 Task: Search for boat rental options in Miami, Florida, and Key West, Florida.
Action: Mouse moved to (172, 76)
Screenshot: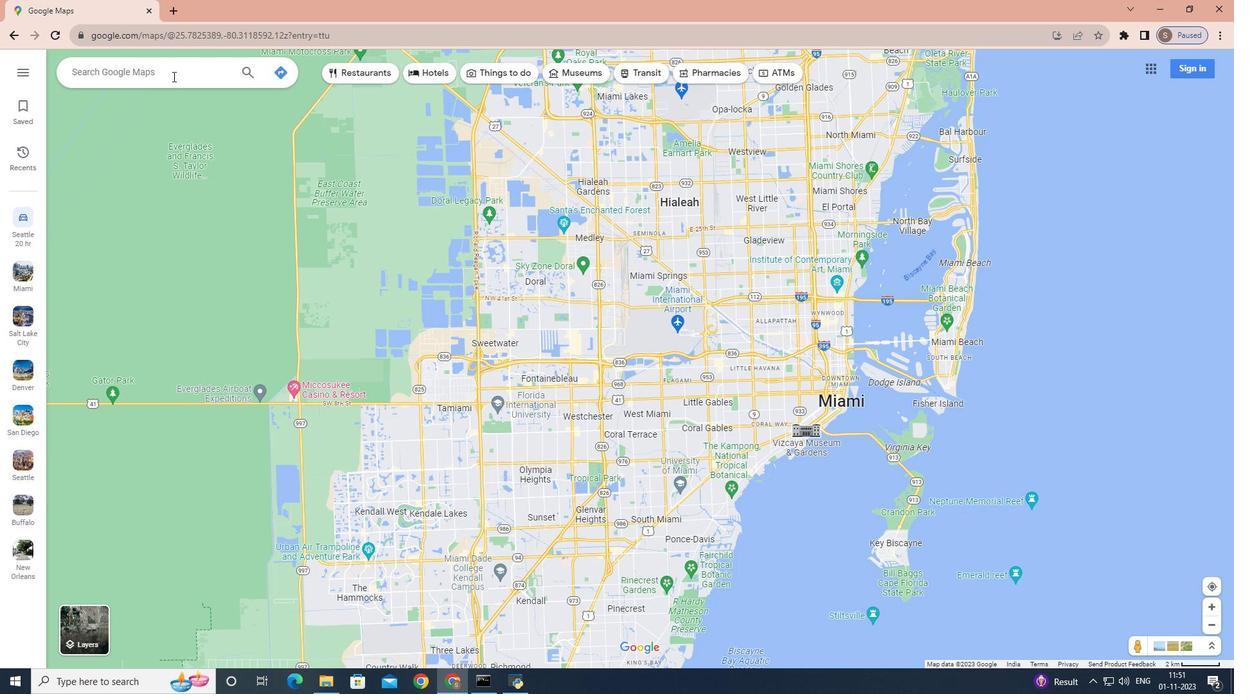 
Action: Mouse pressed left at (172, 76)
Screenshot: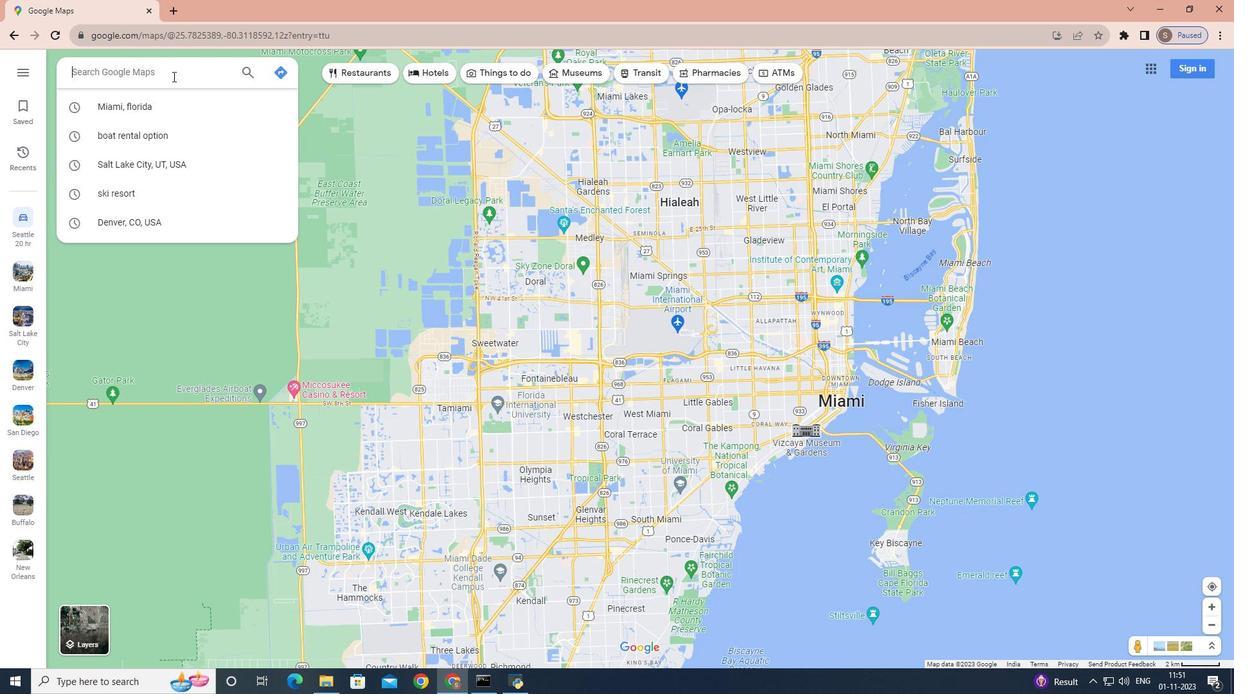 
Action: Key pressed <Key.shift_r>Miami,<Key.space><Key.shift>Florida<Key.enter>
Screenshot: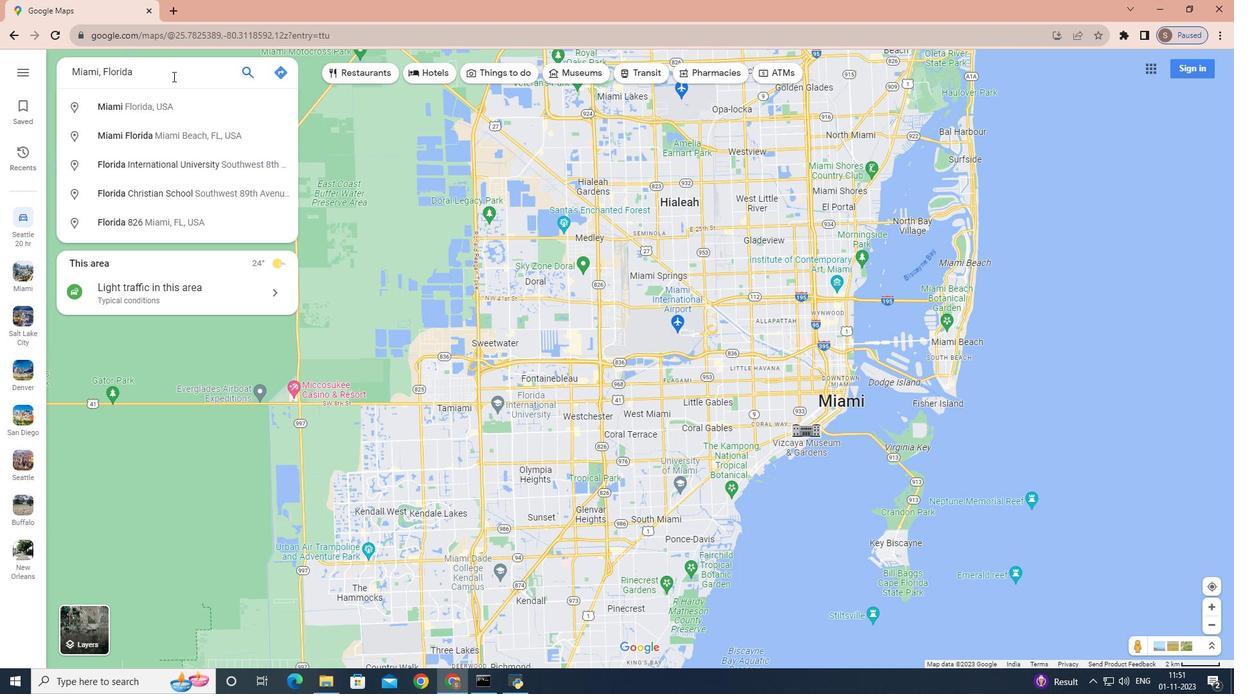 
Action: Mouse moved to (183, 286)
Screenshot: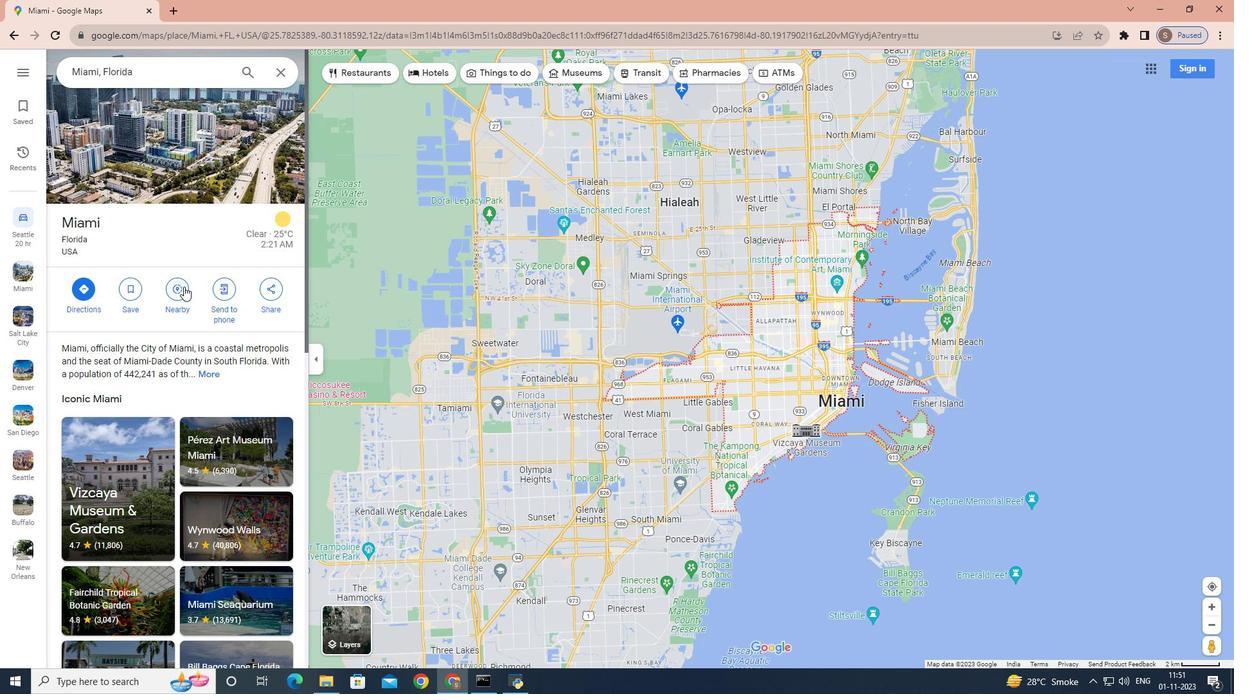 
Action: Mouse pressed left at (183, 286)
Screenshot: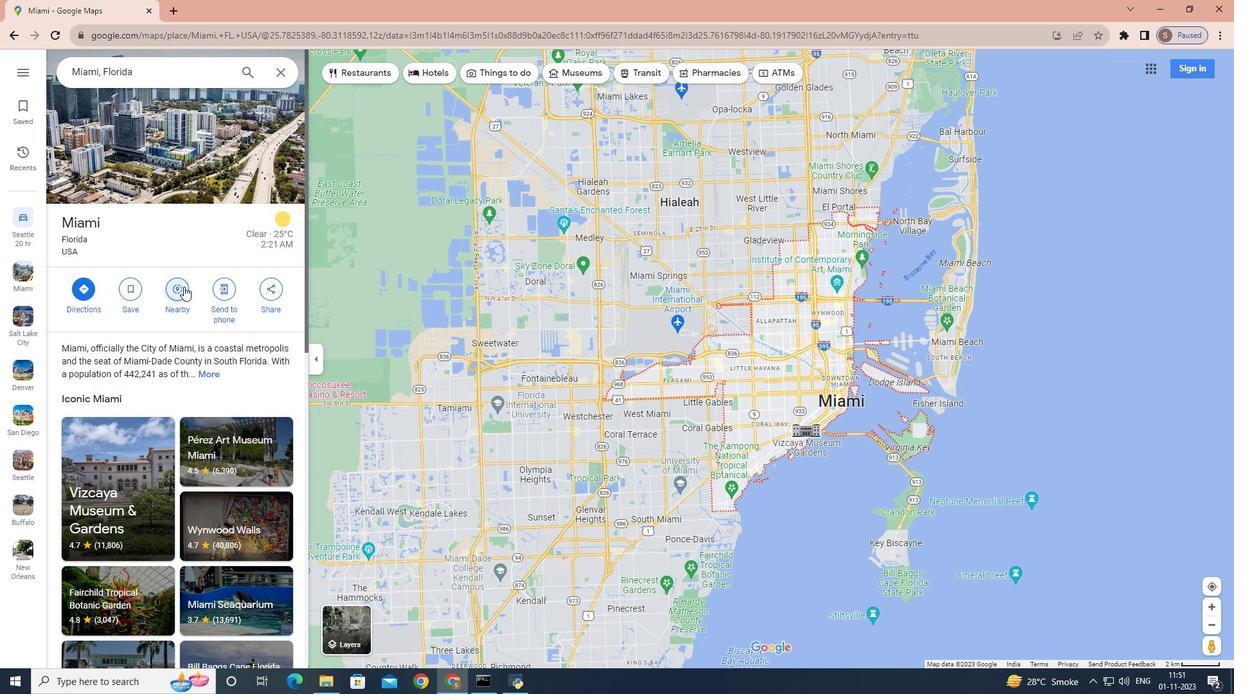 
Action: Key pressed boat<Key.space>rental<Key.space>options<Key.enter>
Screenshot: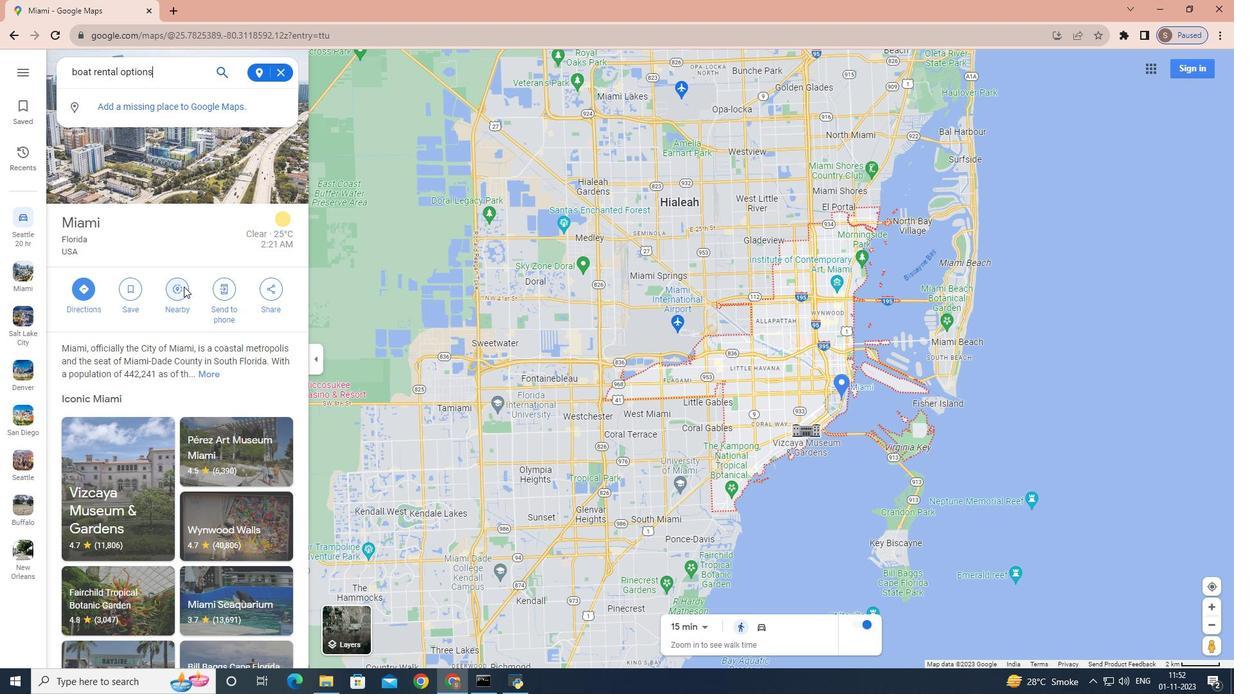 
Action: Mouse moved to (183, 194)
Screenshot: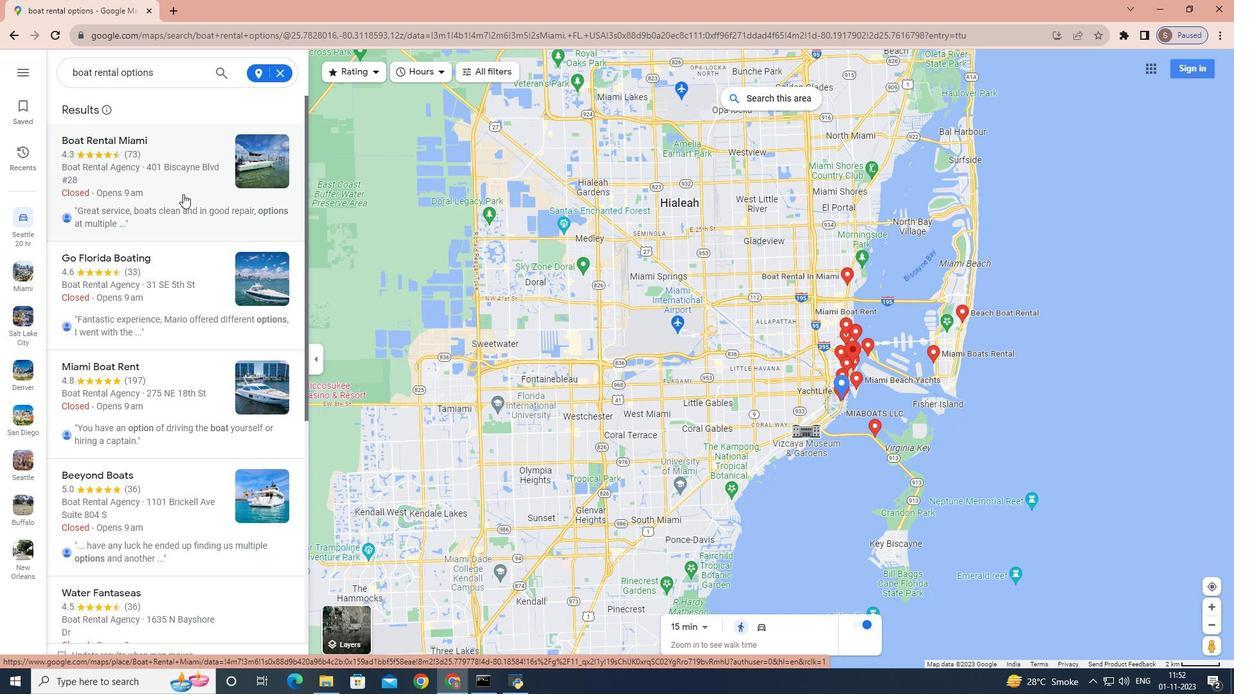 
Action: Mouse scrolled (183, 193) with delta (0, 0)
Screenshot: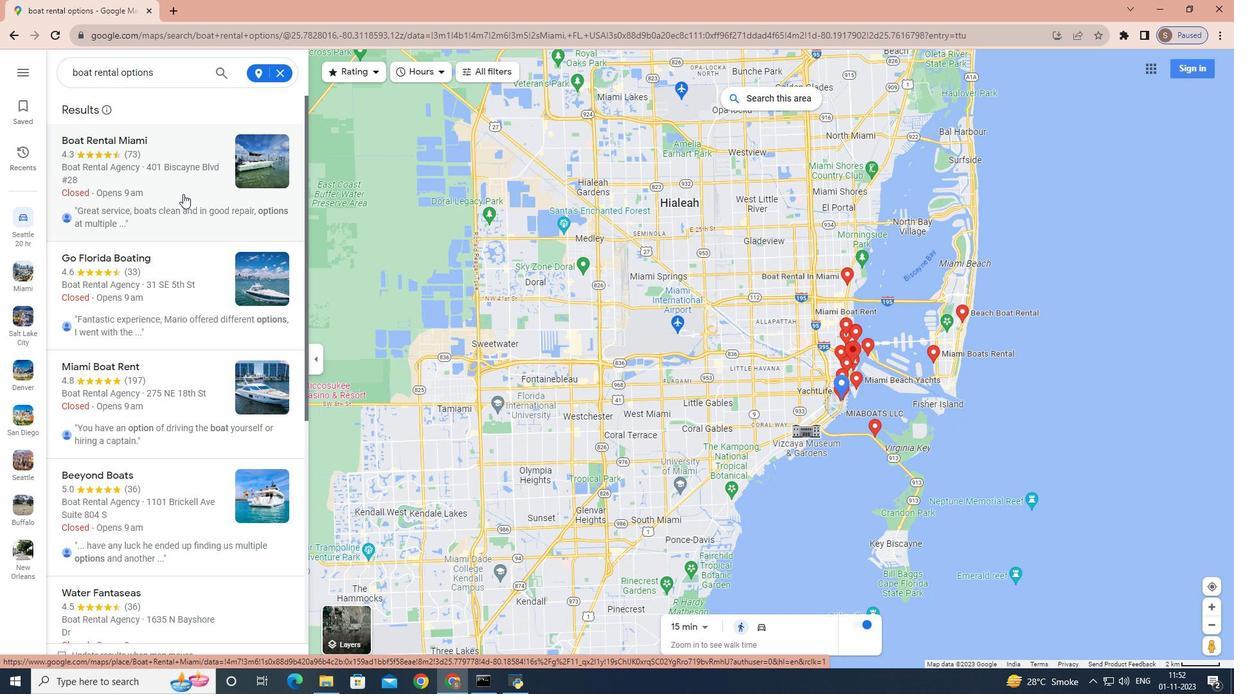 
Action: Mouse moved to (279, 74)
Screenshot: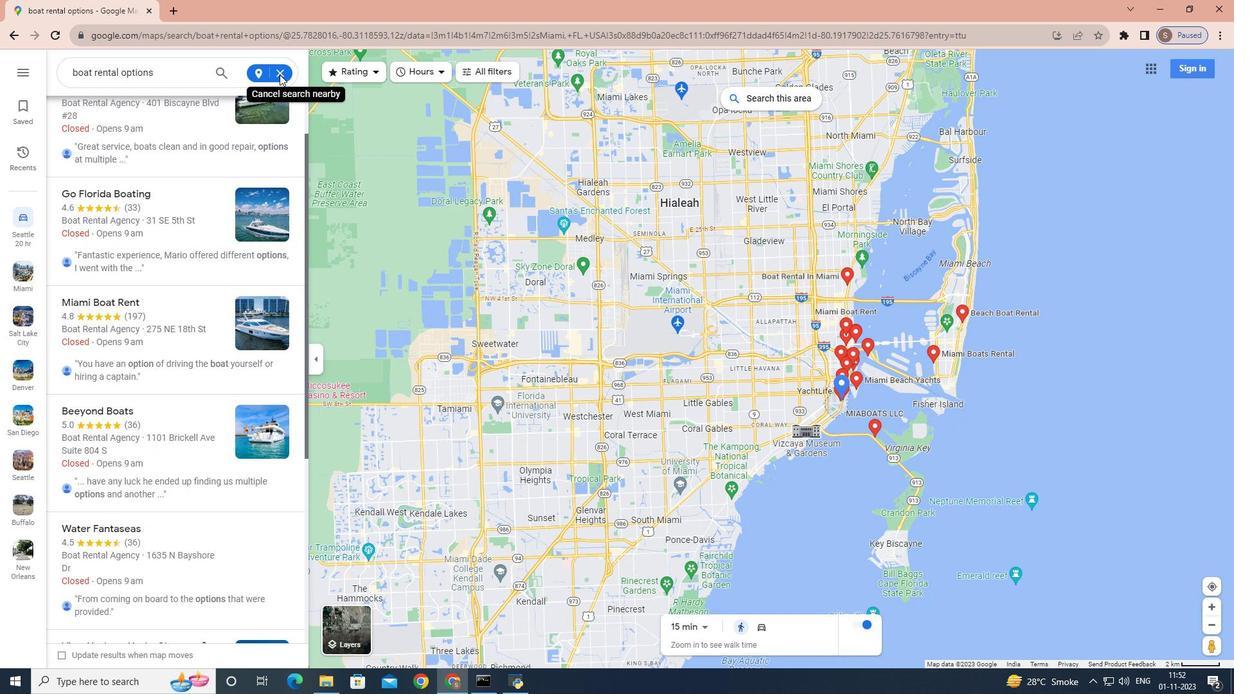 
Action: Mouse pressed left at (279, 74)
Screenshot: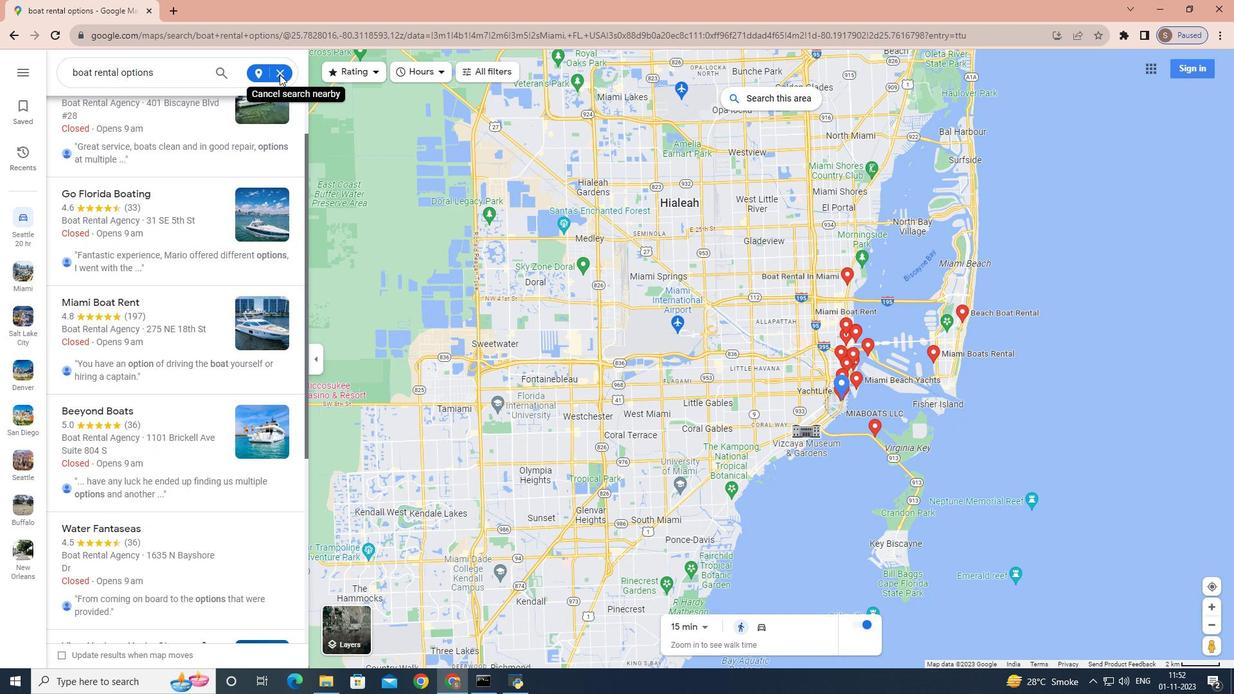 
Action: Mouse moved to (274, 73)
Screenshot: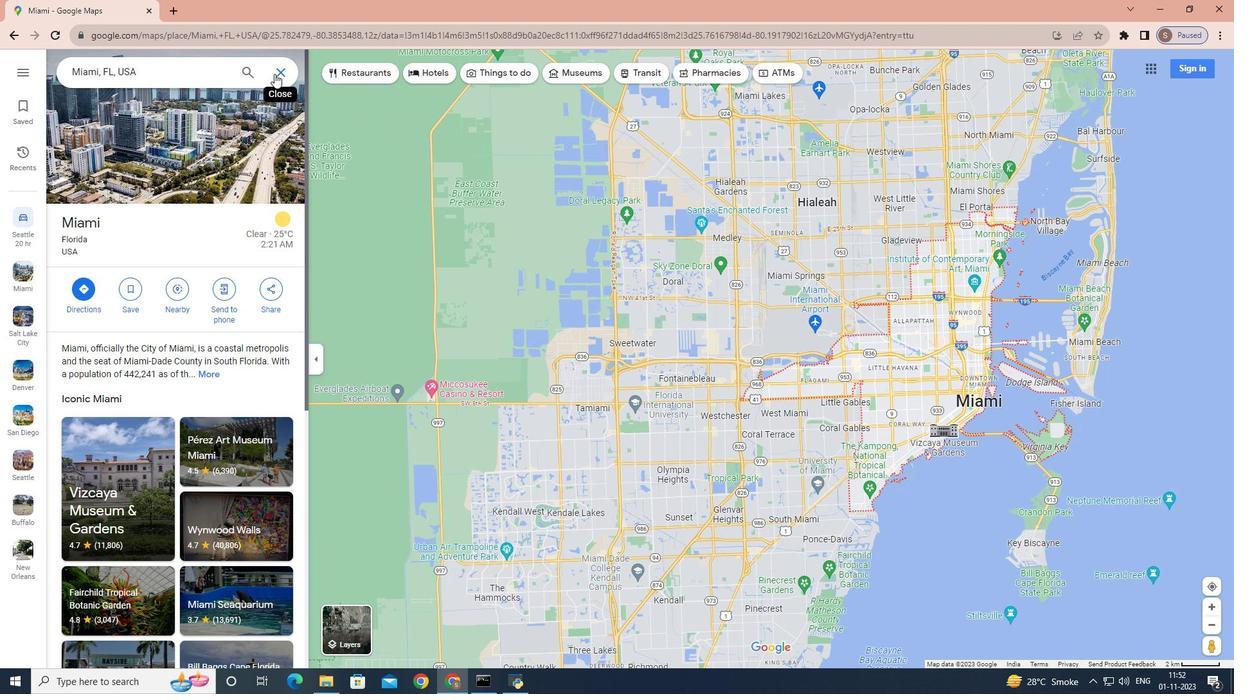 
Action: Mouse pressed left at (274, 73)
Screenshot: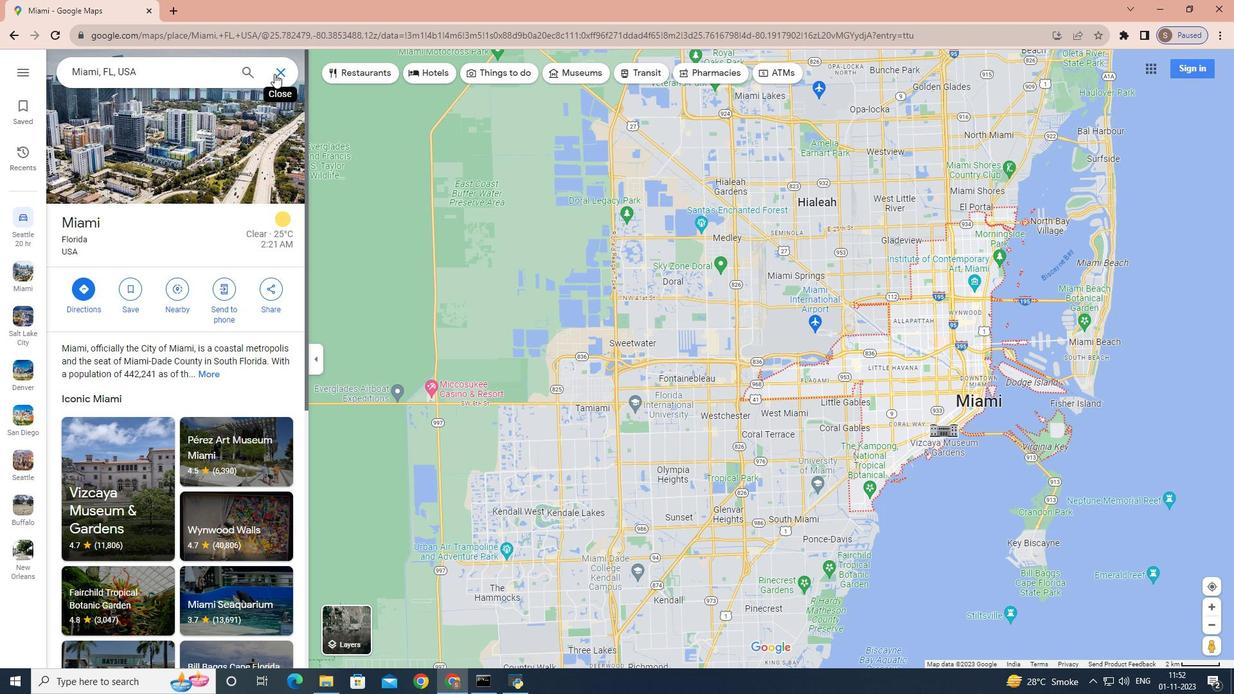 
Action: Mouse moved to (172, 73)
Screenshot: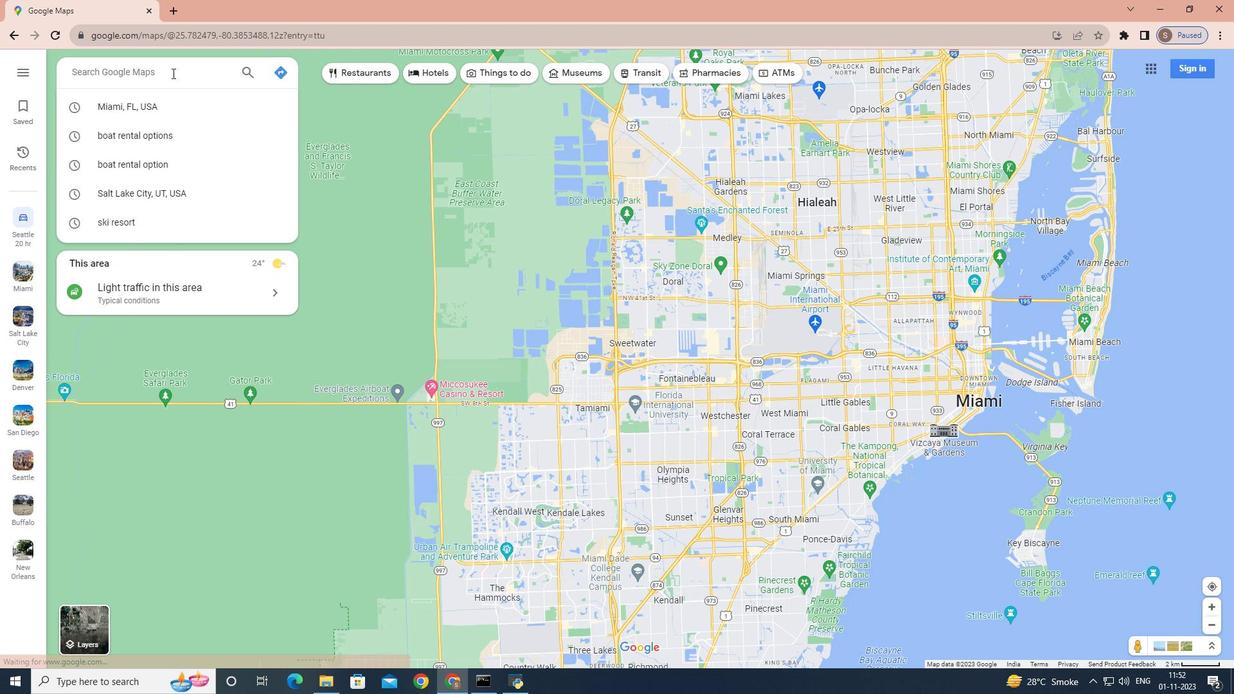 
Action: Key pressed <Key.shift><Key.shift><Key.shift><Key.shift><Key.shift><Key.shift><Key.shift><Key.shift><Key.shift><Key.shift>Key<Key.space><Key.shift>West<Key.space><Key.backspace>,<Key.space><Key.shift>Florida<Key.enter>
Screenshot: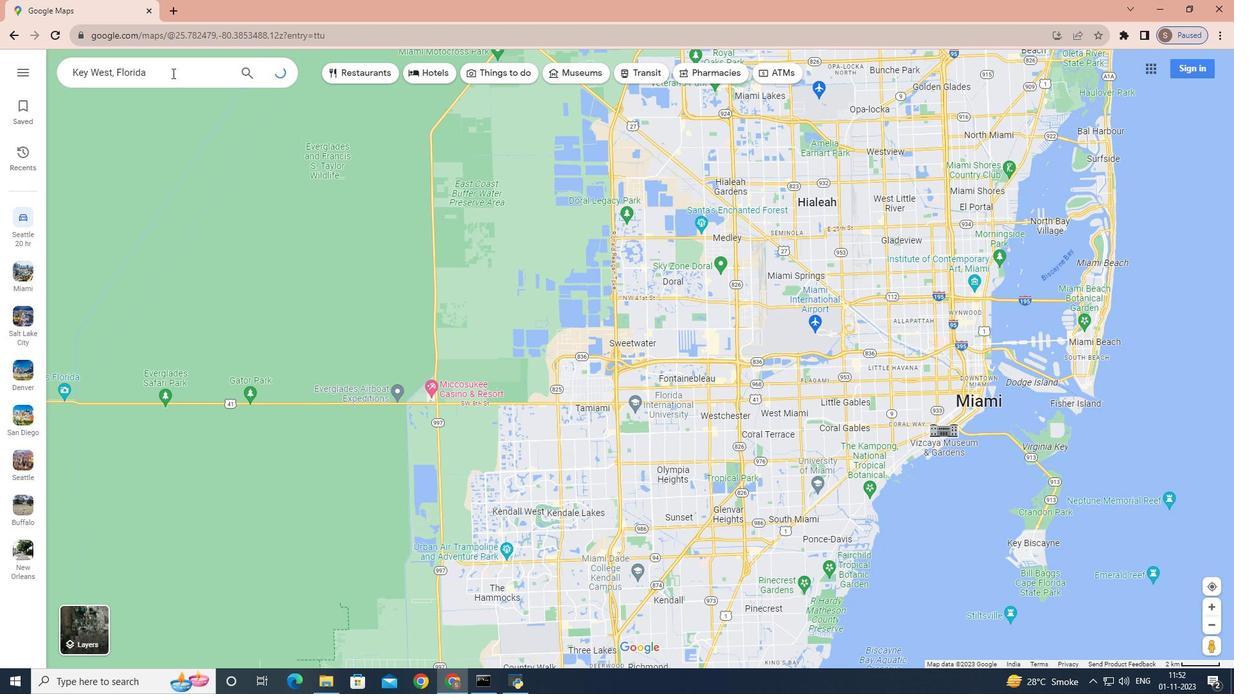 
Action: Mouse moved to (170, 288)
Screenshot: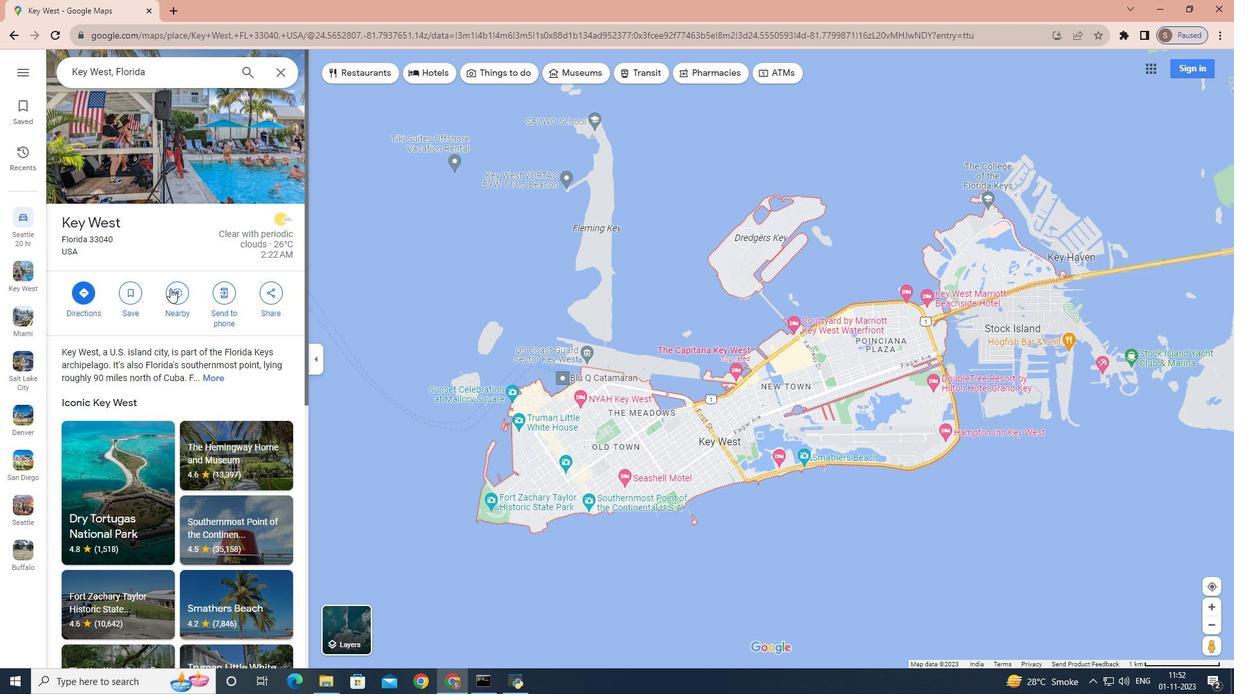 
Action: Mouse pressed left at (170, 288)
Screenshot: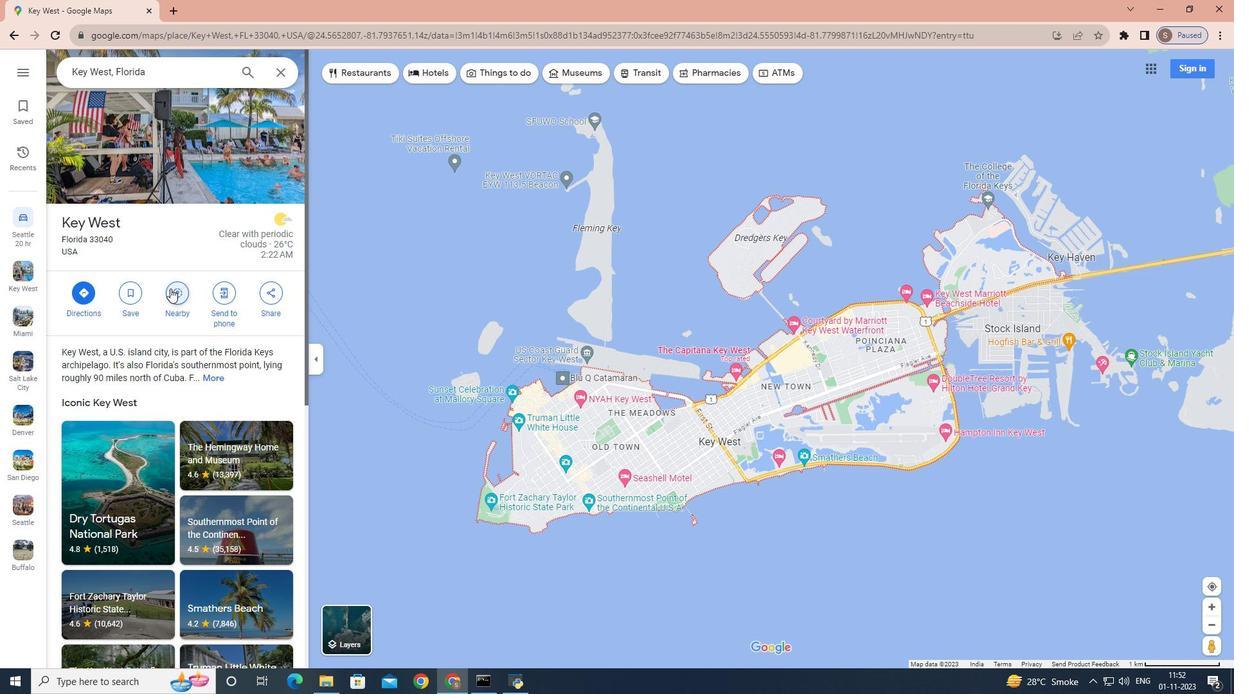 
Action: Key pressed boat<Key.space>rental<Key.space>options<Key.enter>
Screenshot: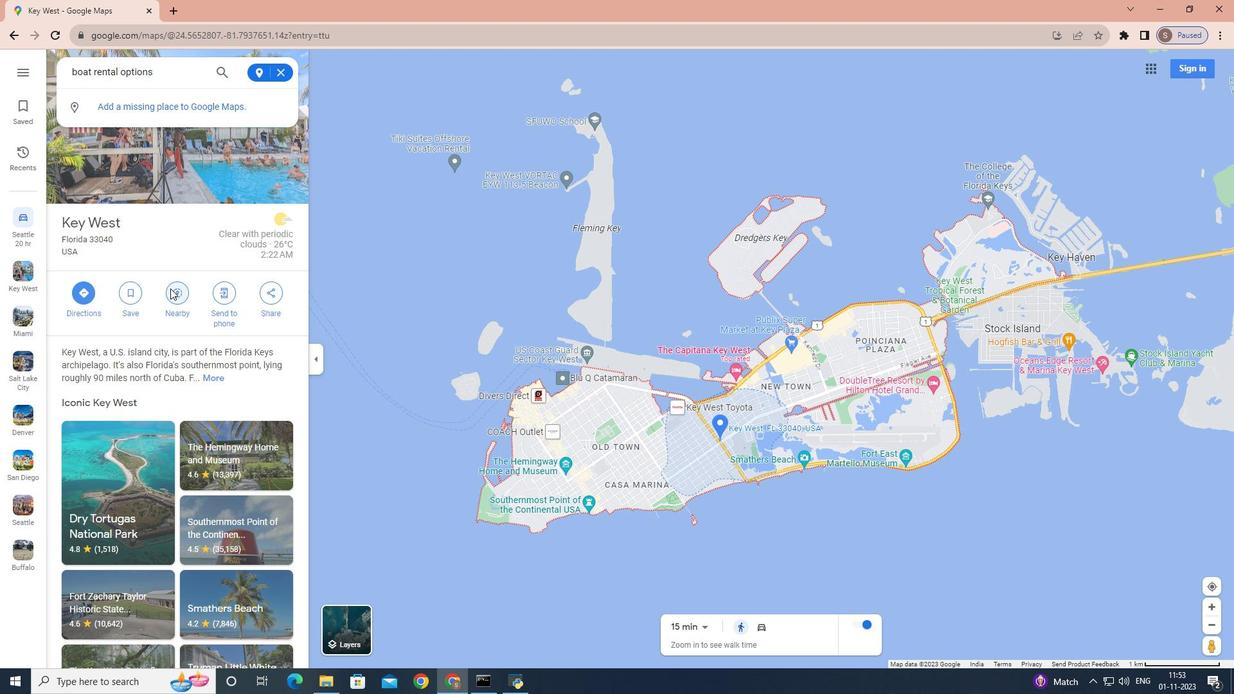 
Action: Mouse moved to (169, 295)
Screenshot: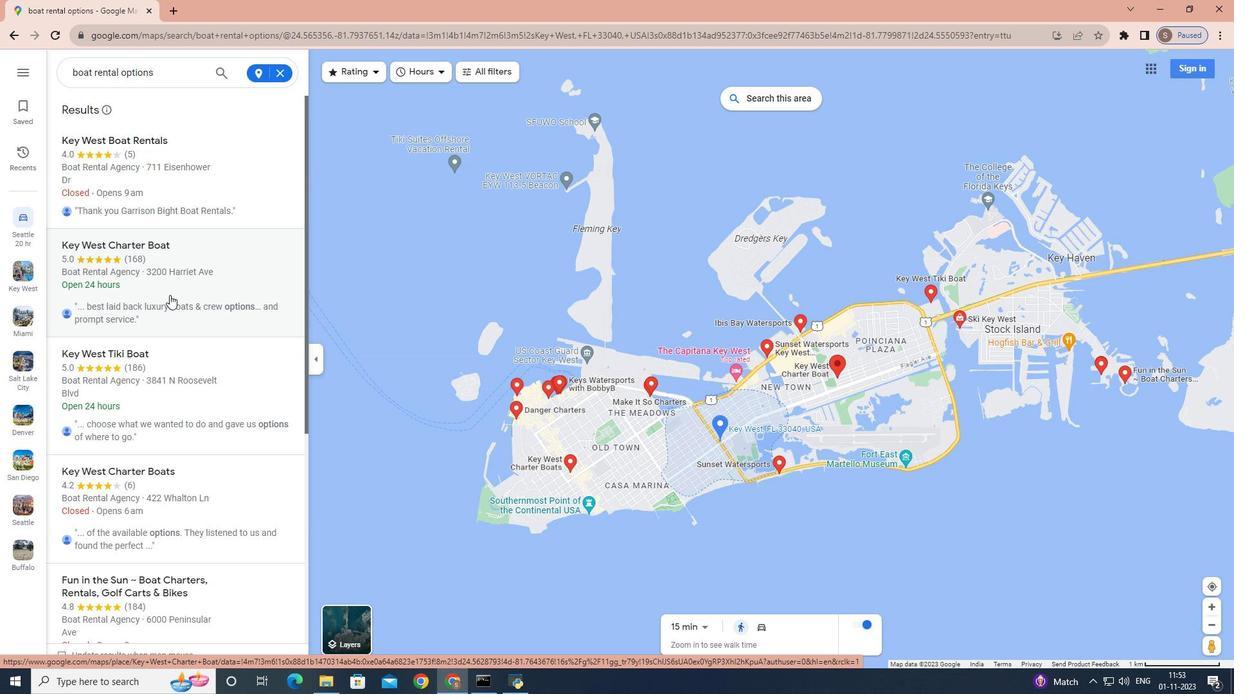 
